 Task: Add Mad Hippie Vitamin A Serum to the cart.
Action: Mouse moved to (310, 136)
Screenshot: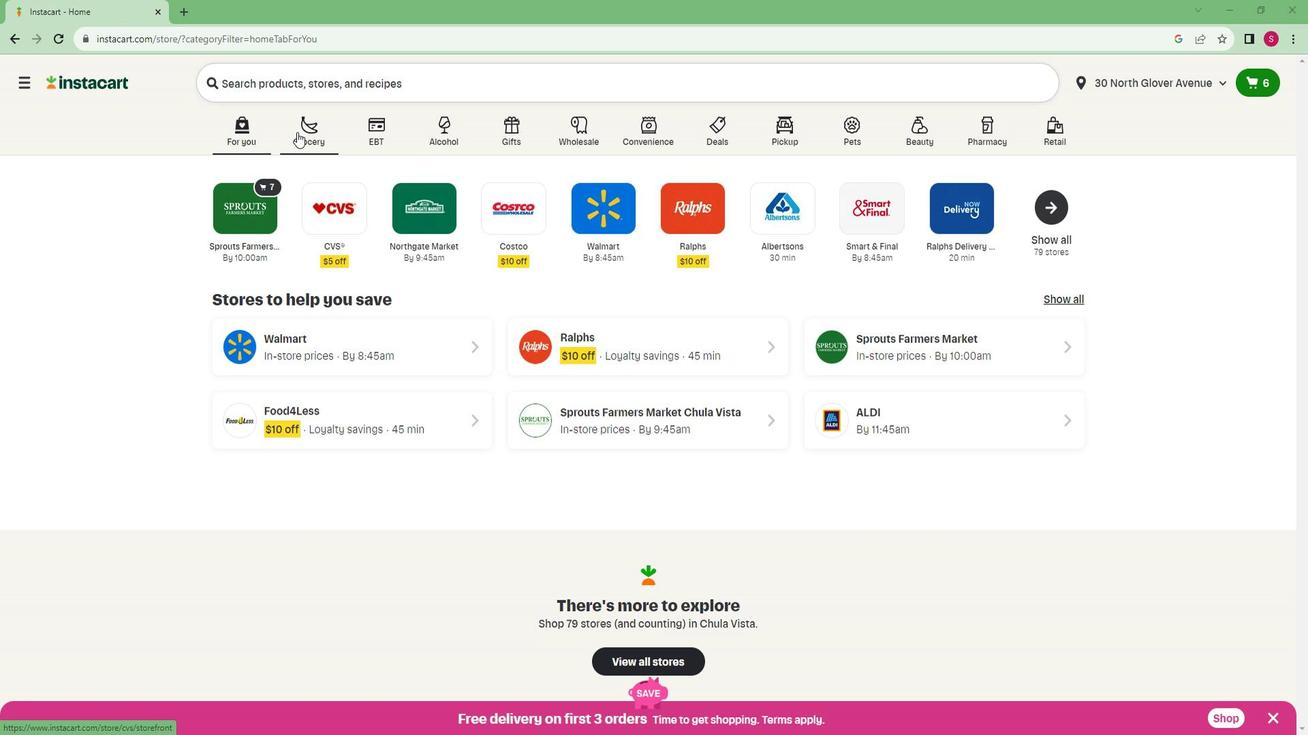 
Action: Mouse pressed left at (310, 136)
Screenshot: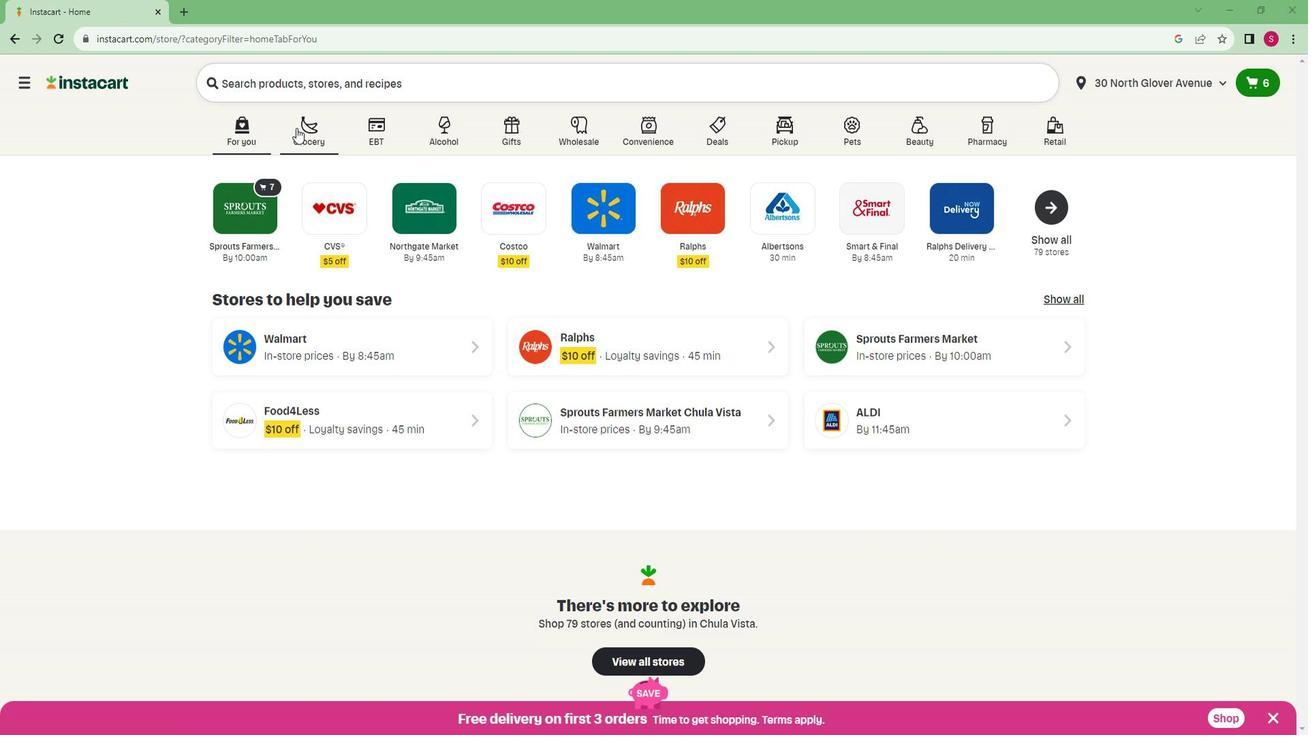 
Action: Mouse moved to (297, 391)
Screenshot: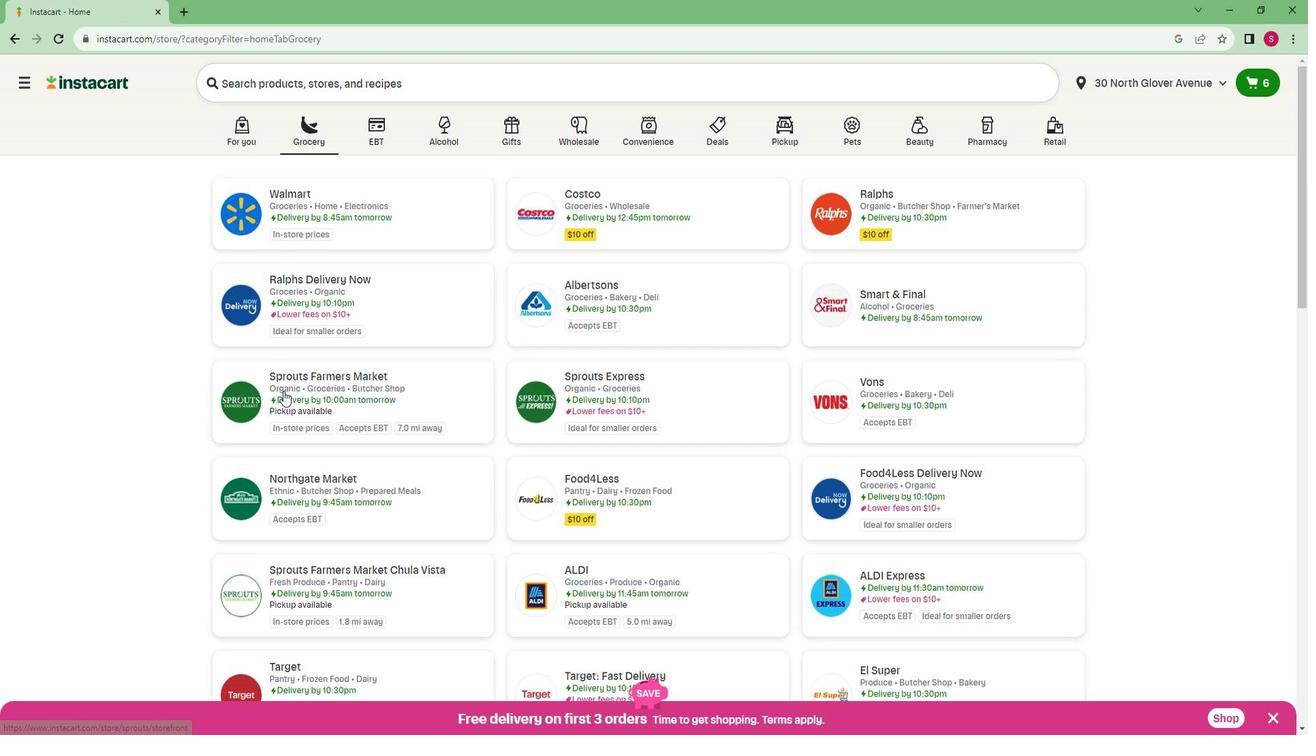 
Action: Mouse pressed left at (297, 391)
Screenshot: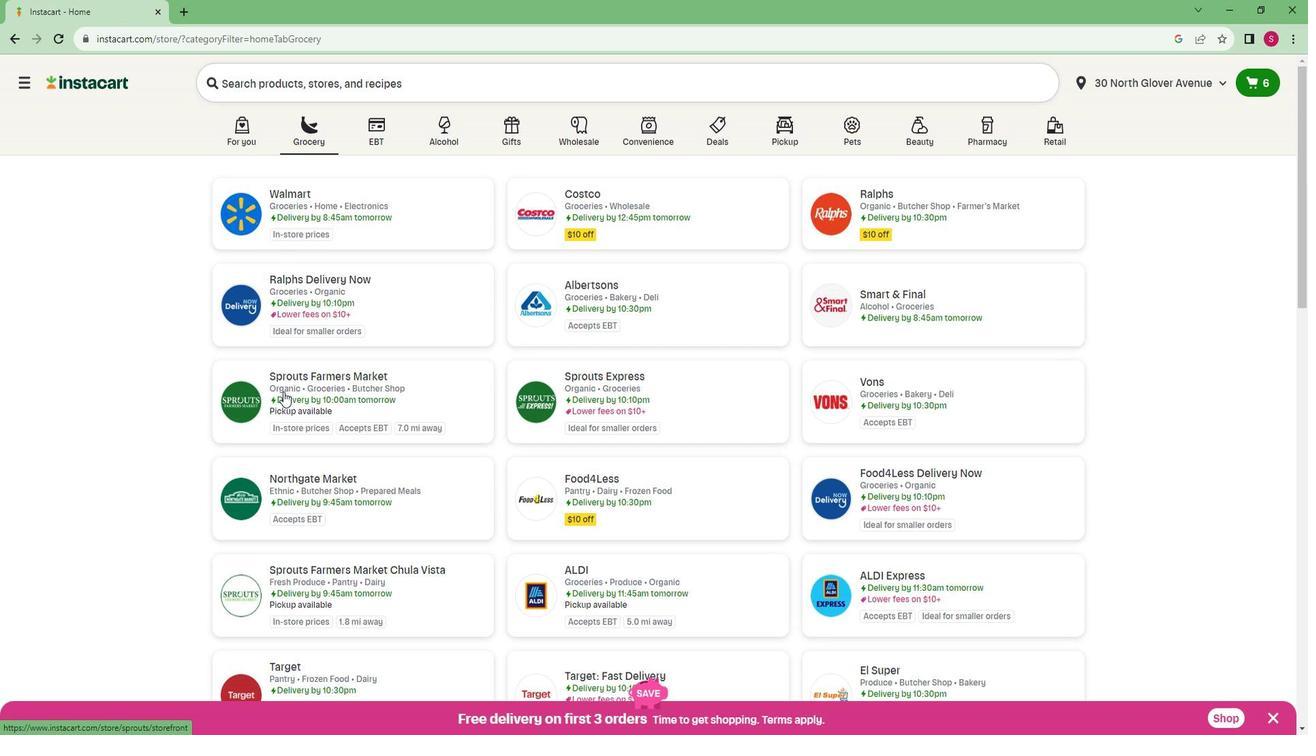 
Action: Mouse moved to (97, 536)
Screenshot: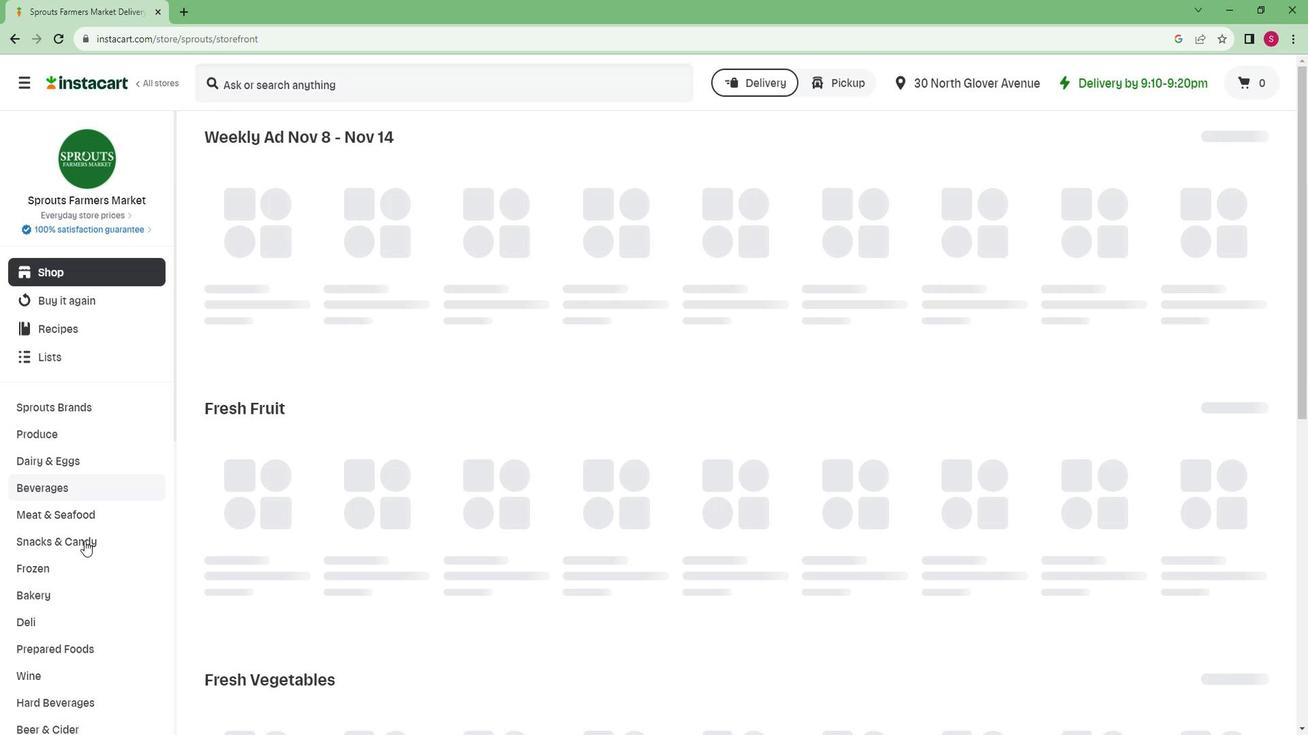 
Action: Mouse scrolled (97, 536) with delta (0, 0)
Screenshot: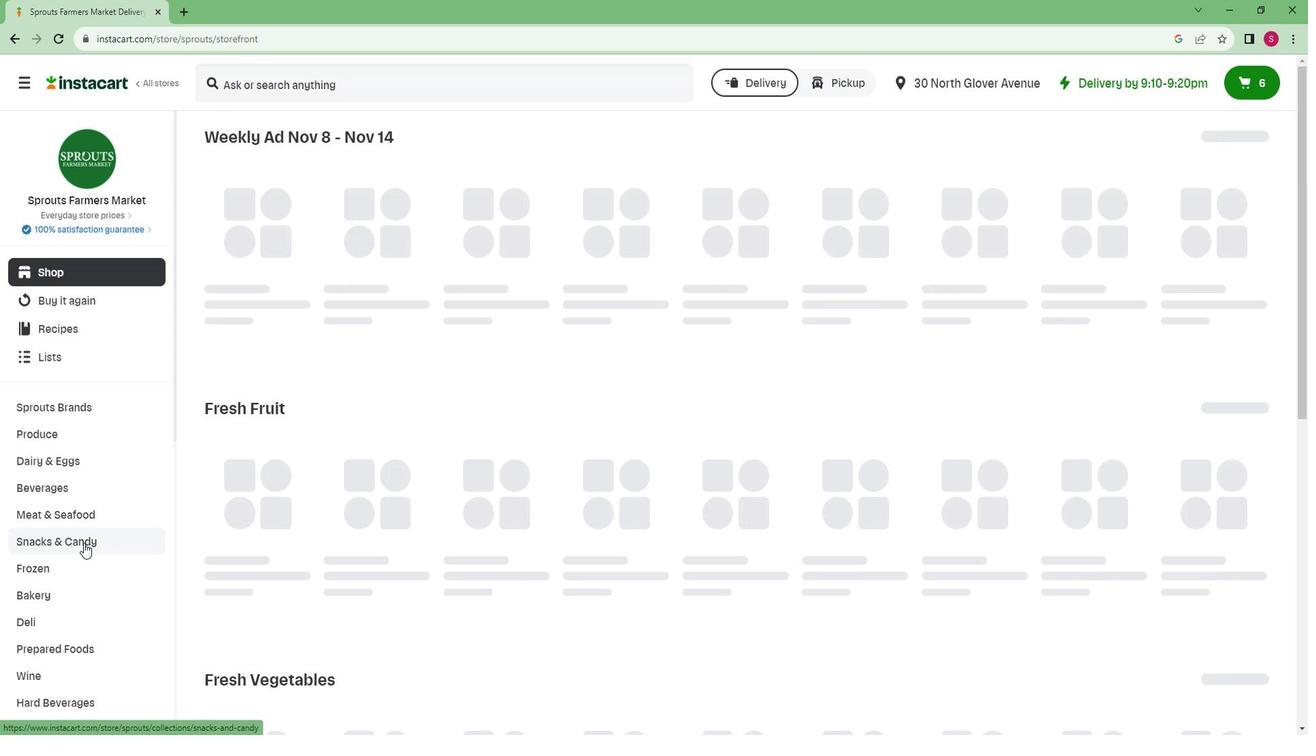 
Action: Mouse scrolled (97, 536) with delta (0, 0)
Screenshot: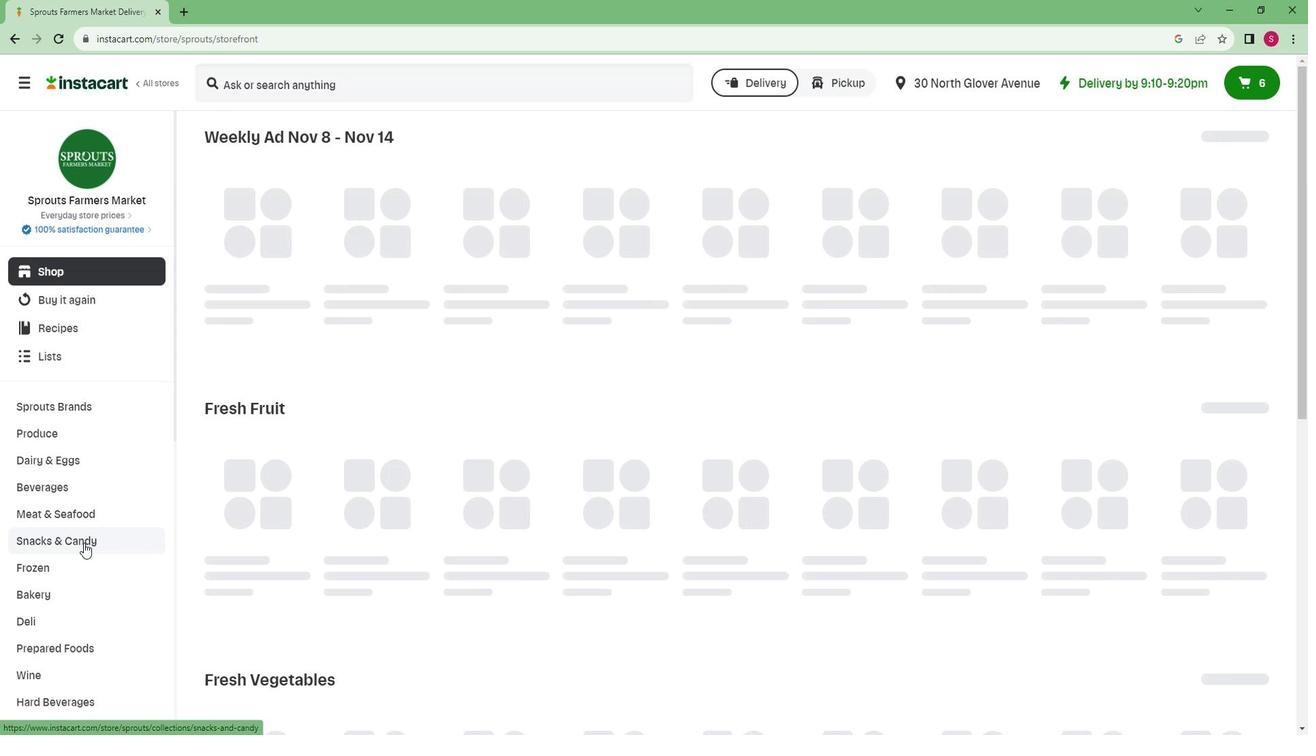 
Action: Mouse scrolled (97, 536) with delta (0, 0)
Screenshot: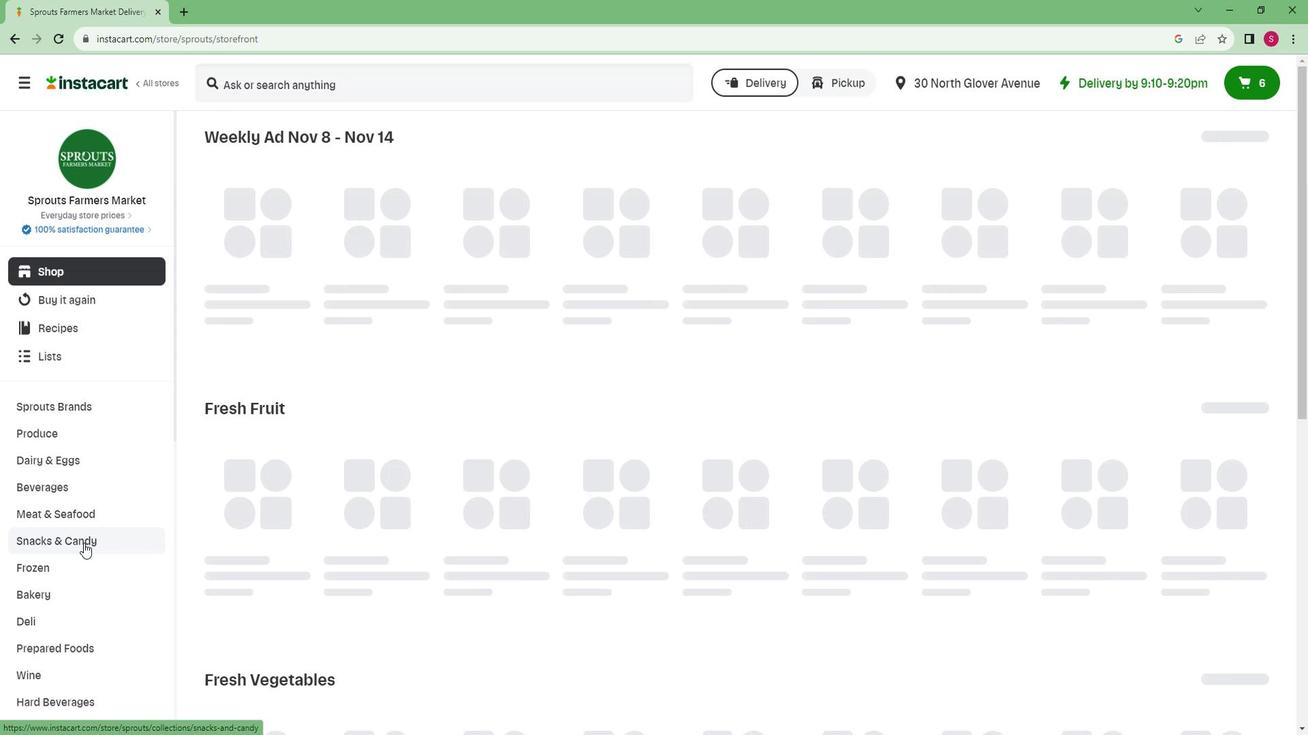 
Action: Mouse scrolled (97, 536) with delta (0, 0)
Screenshot: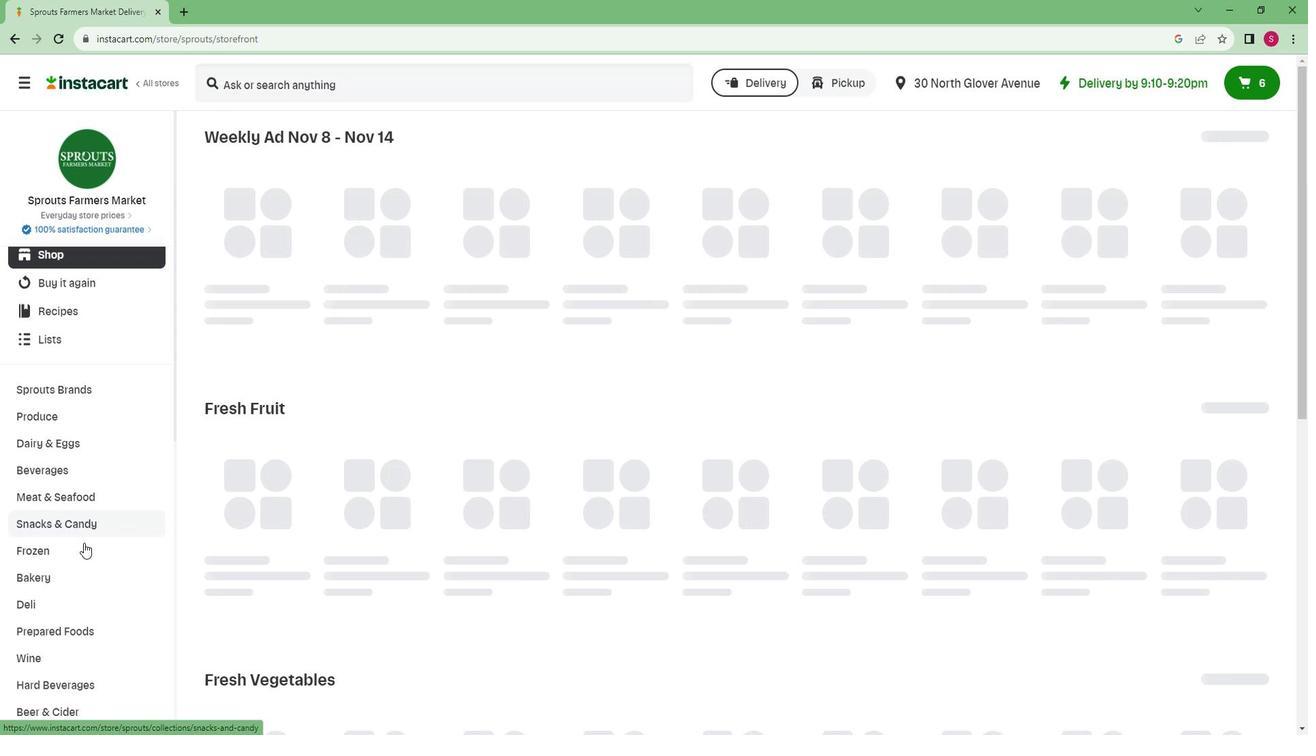 
Action: Mouse scrolled (97, 536) with delta (0, 0)
Screenshot: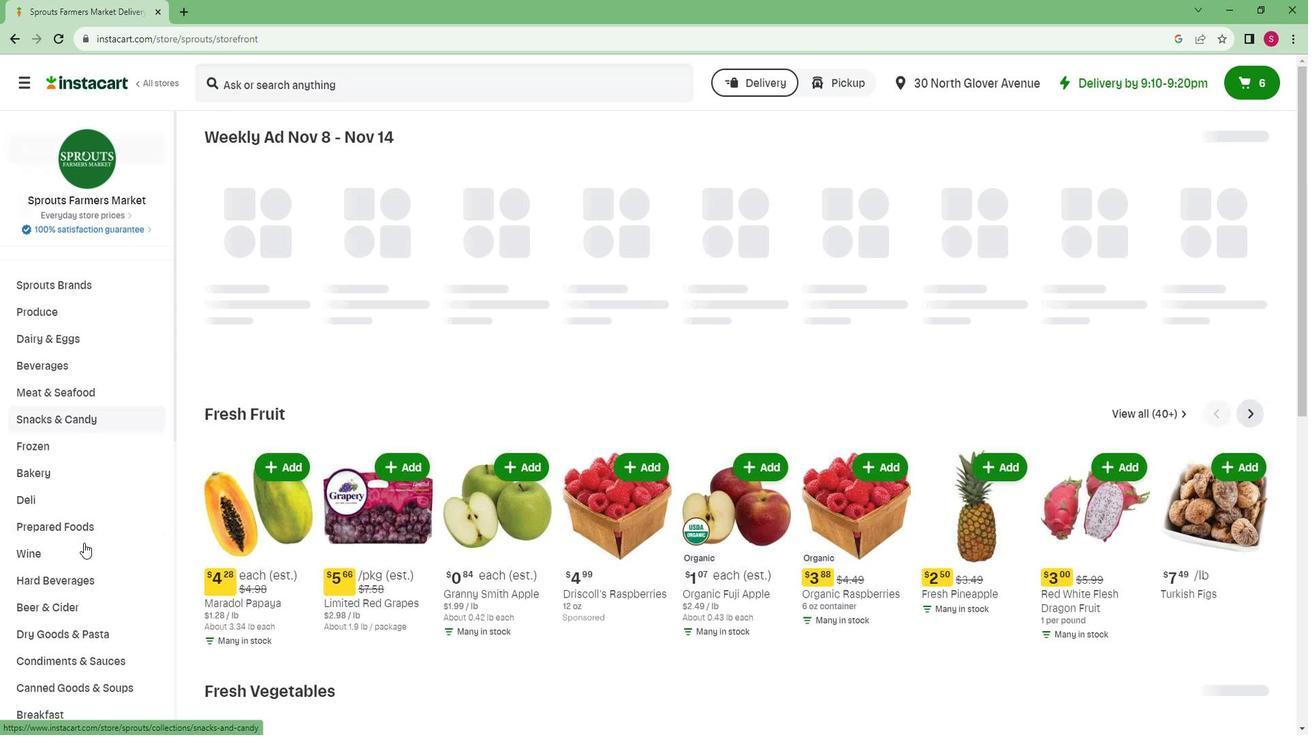
Action: Mouse moved to (80, 603)
Screenshot: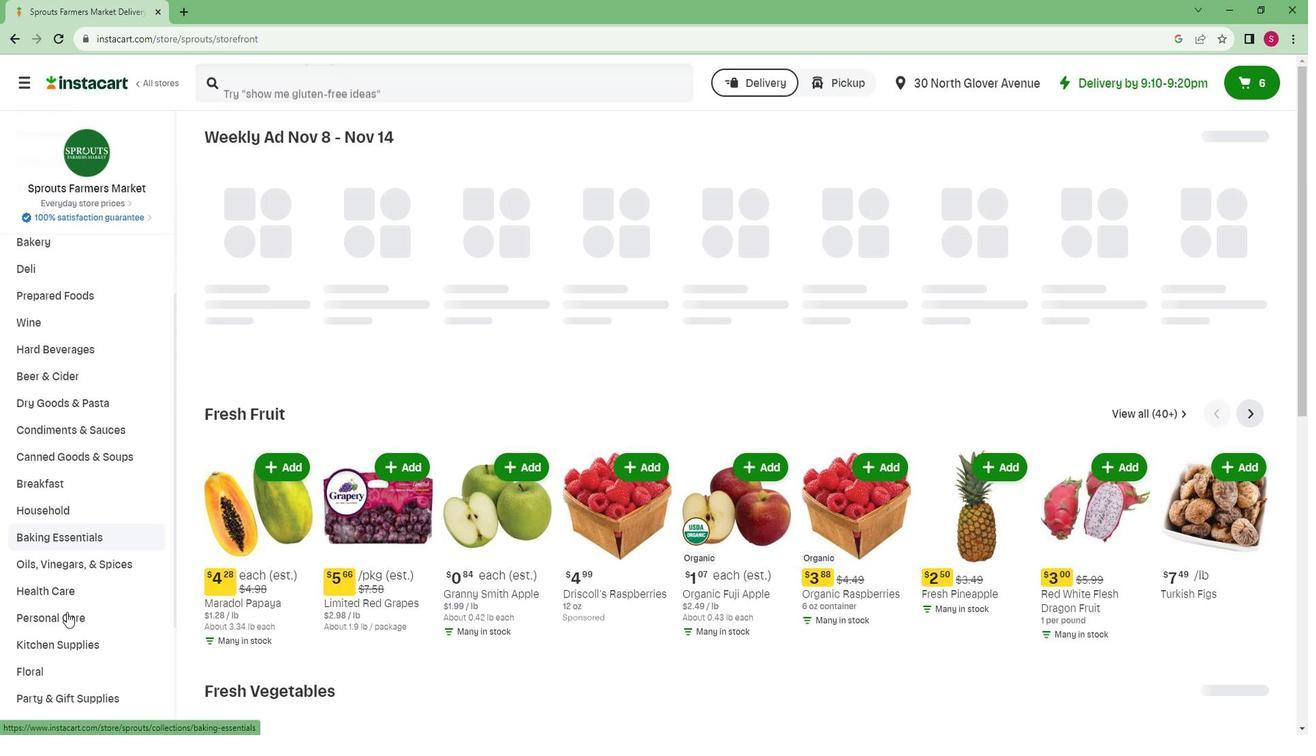 
Action: Mouse scrolled (80, 603) with delta (0, 0)
Screenshot: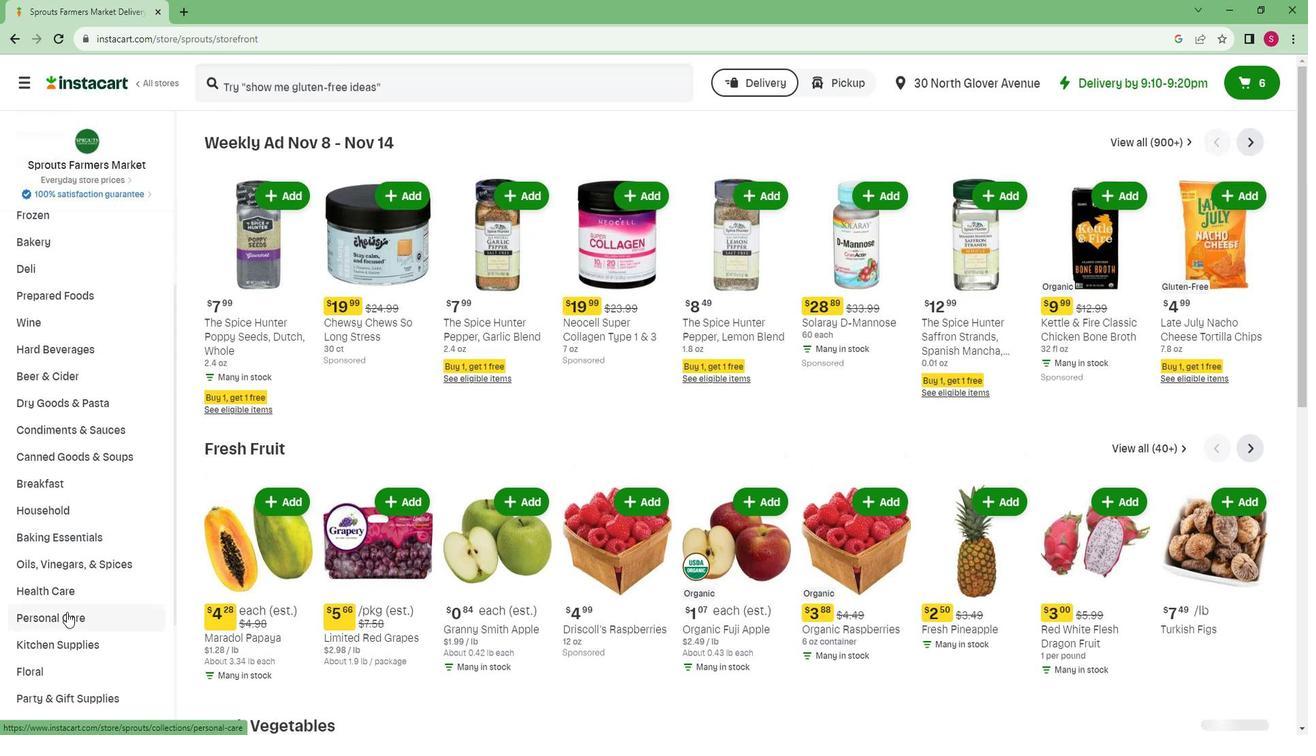 
Action: Mouse scrolled (80, 603) with delta (0, 0)
Screenshot: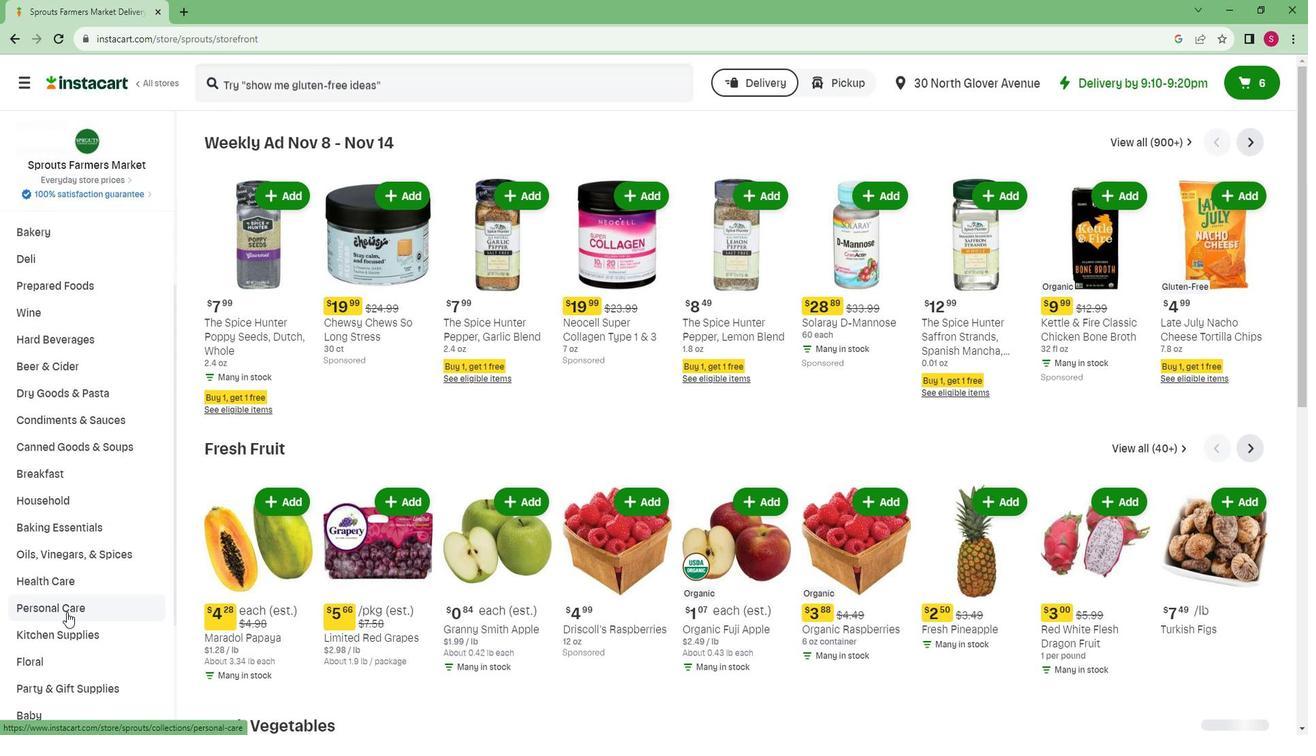 
Action: Mouse moved to (77, 618)
Screenshot: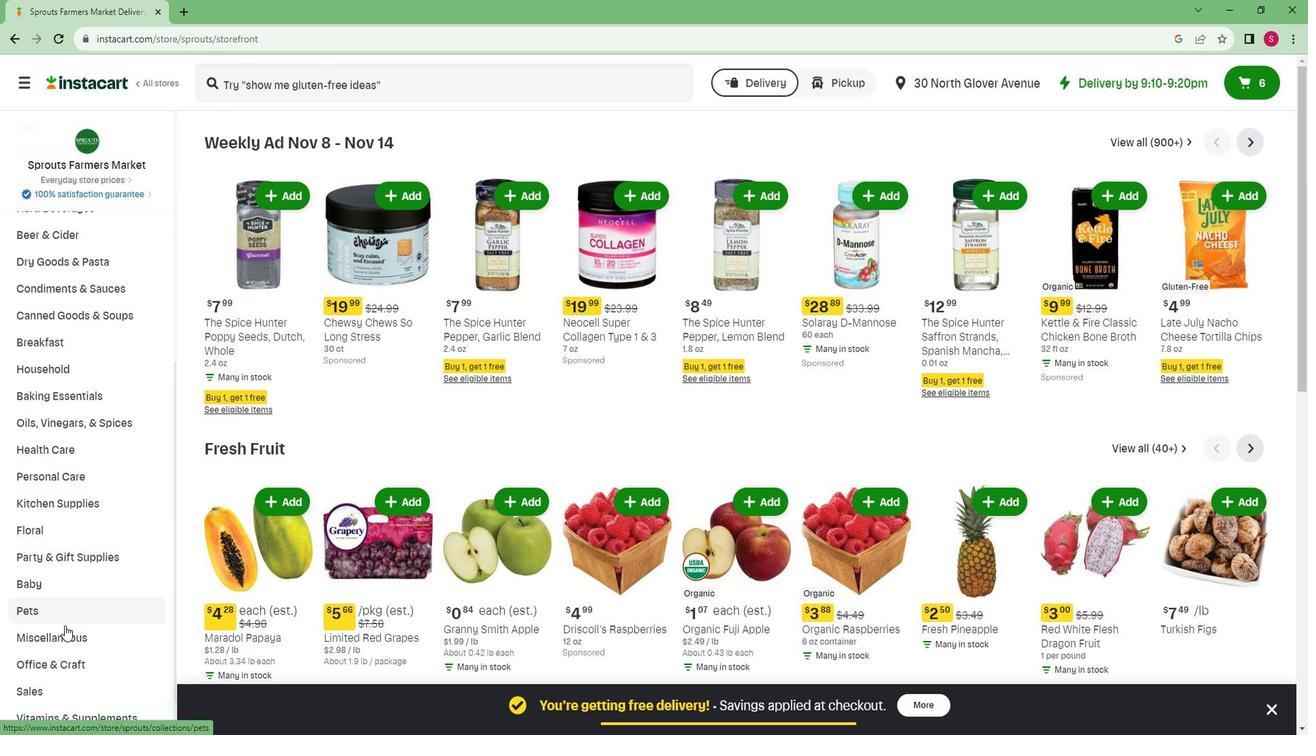 
Action: Mouse scrolled (77, 617) with delta (0, 0)
Screenshot: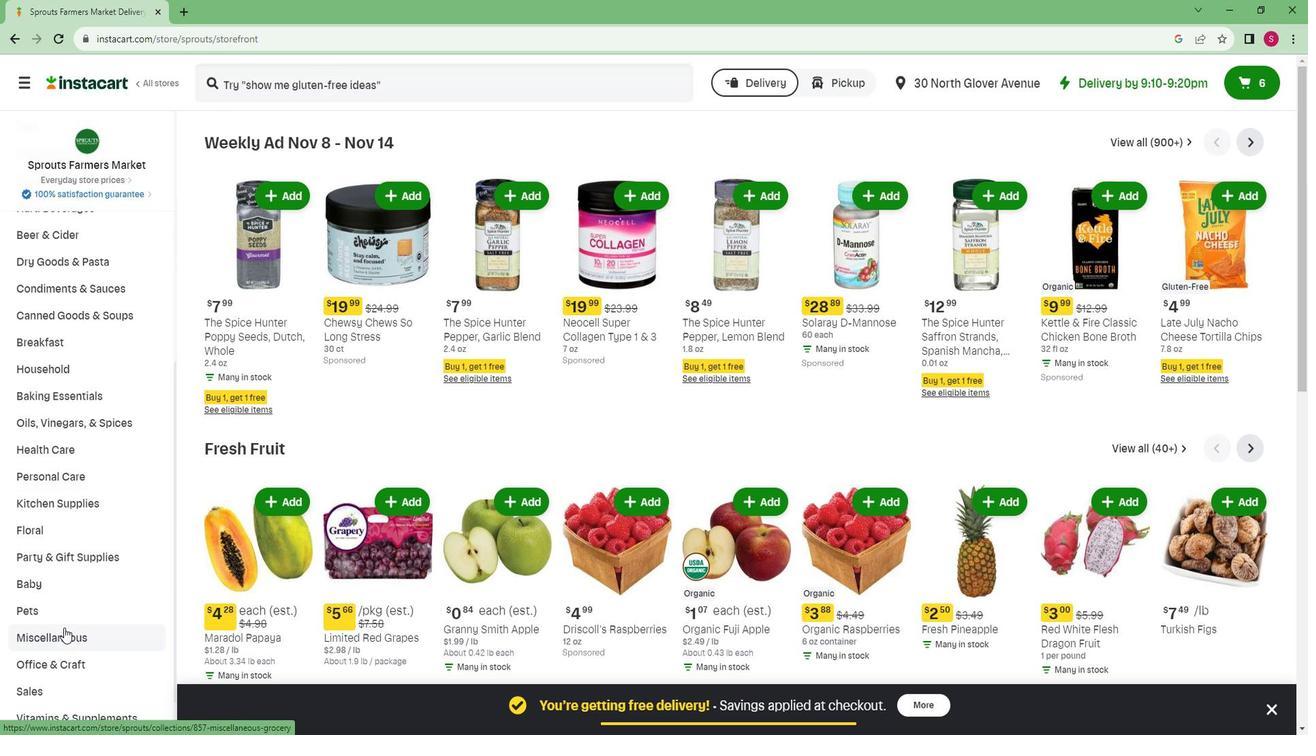 
Action: Mouse scrolled (77, 617) with delta (0, 0)
Screenshot: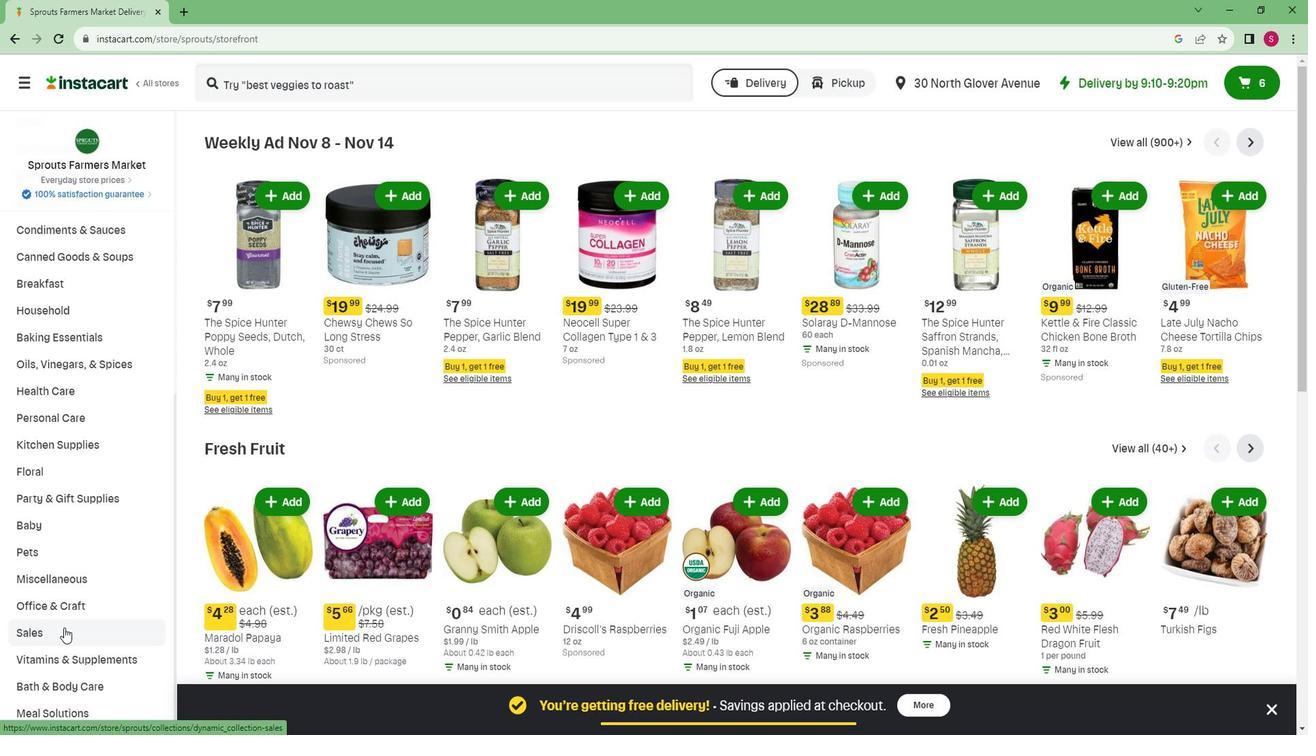 
Action: Mouse moved to (55, 671)
Screenshot: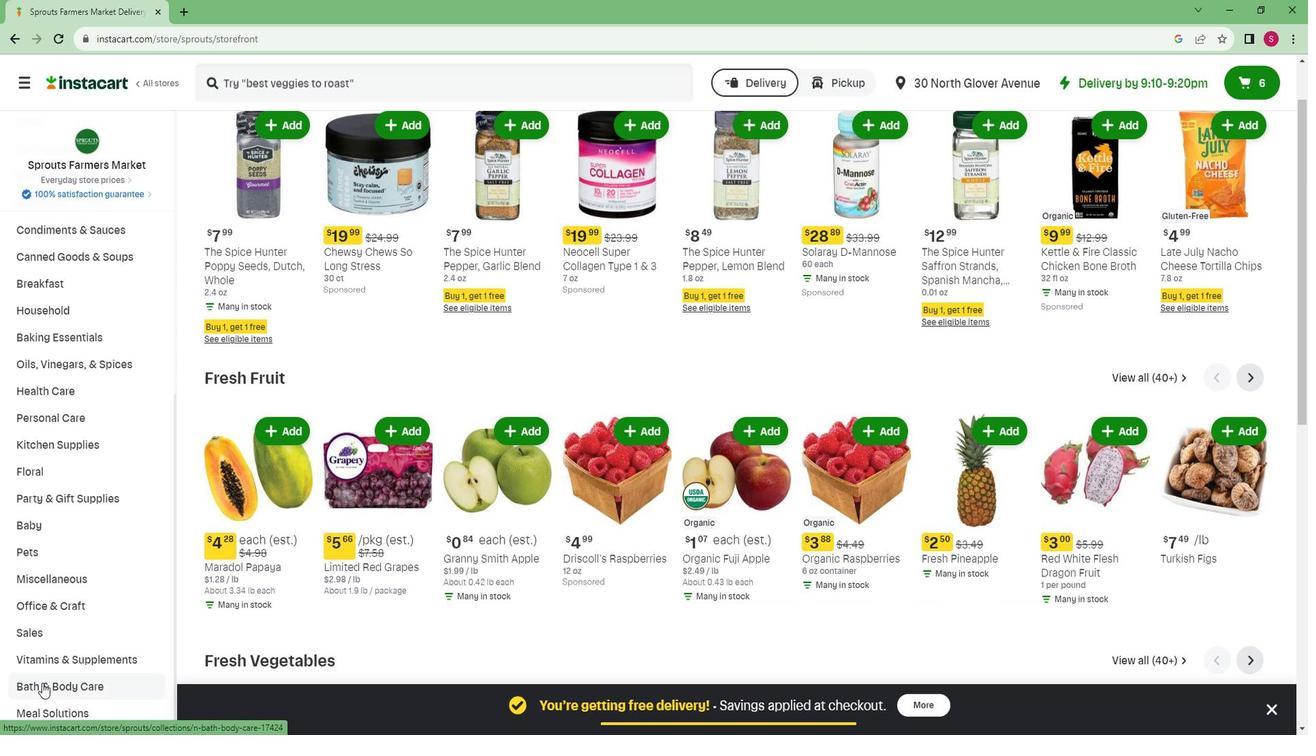
Action: Mouse pressed left at (55, 671)
Screenshot: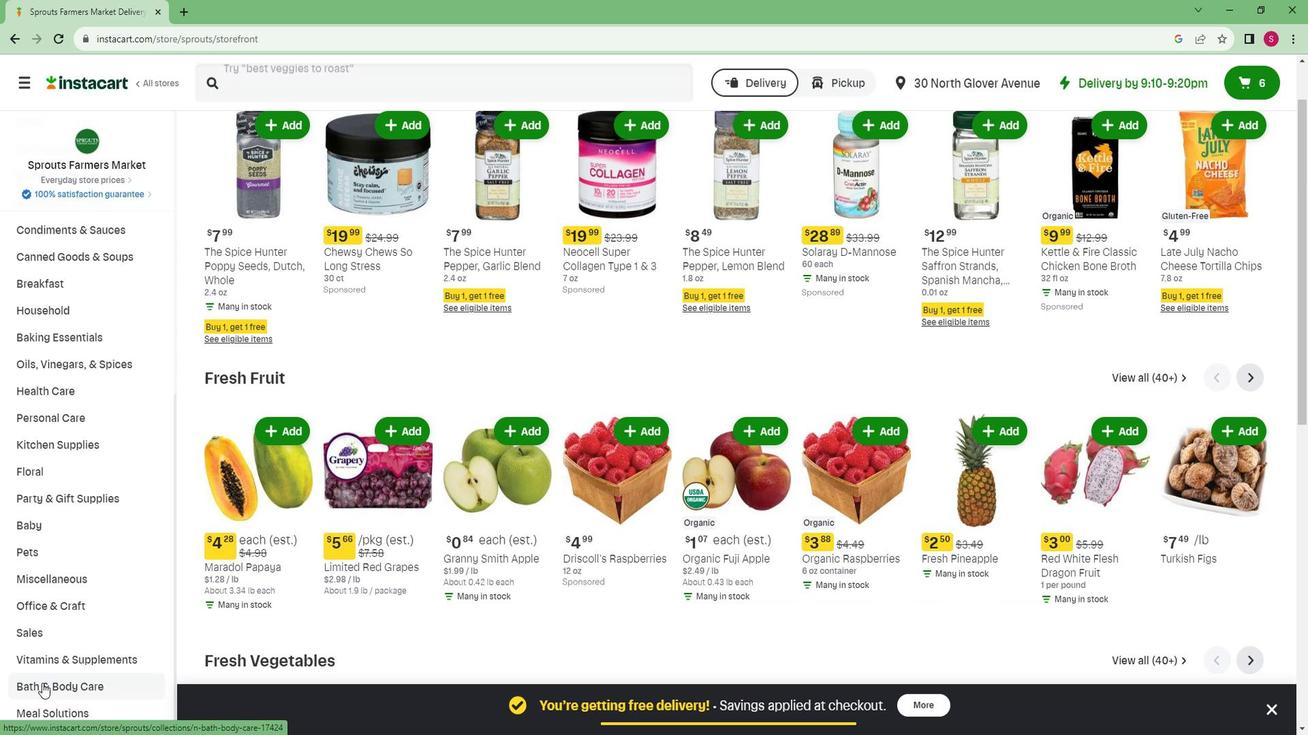 
Action: Mouse moved to (799, 178)
Screenshot: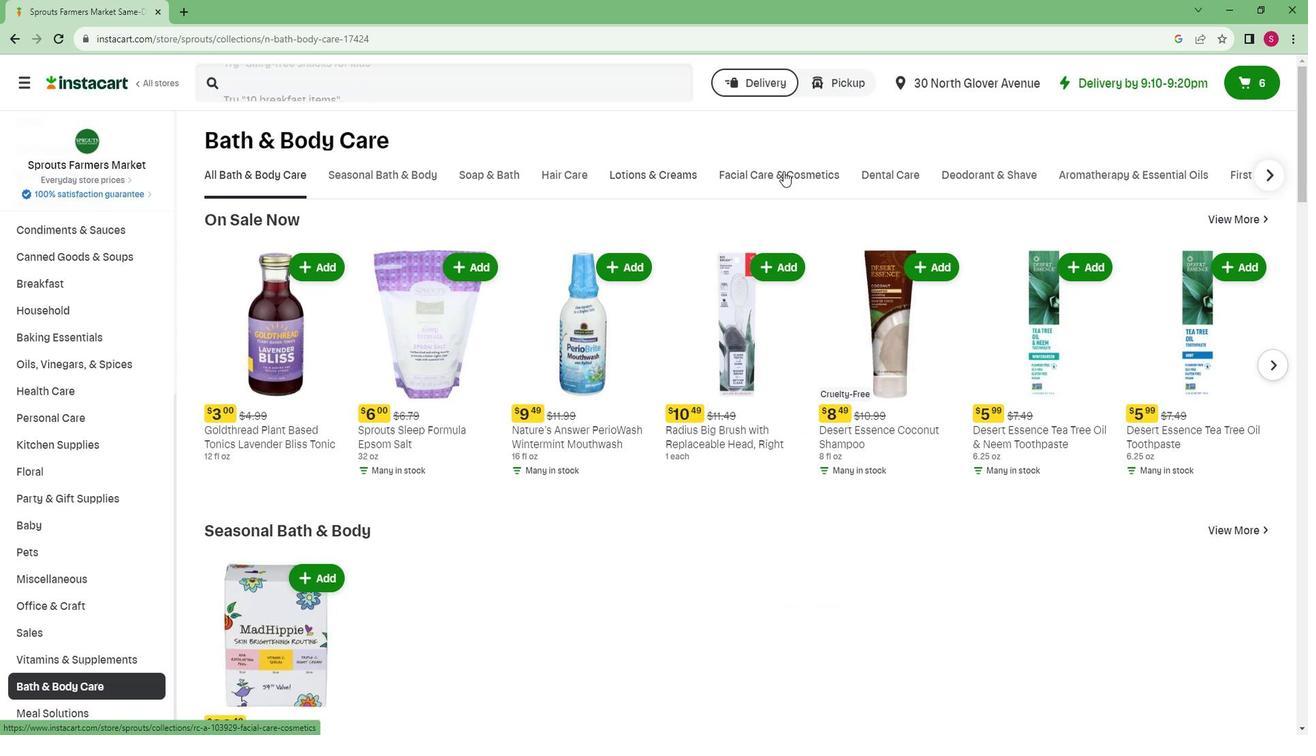 
Action: Mouse pressed left at (799, 178)
Screenshot: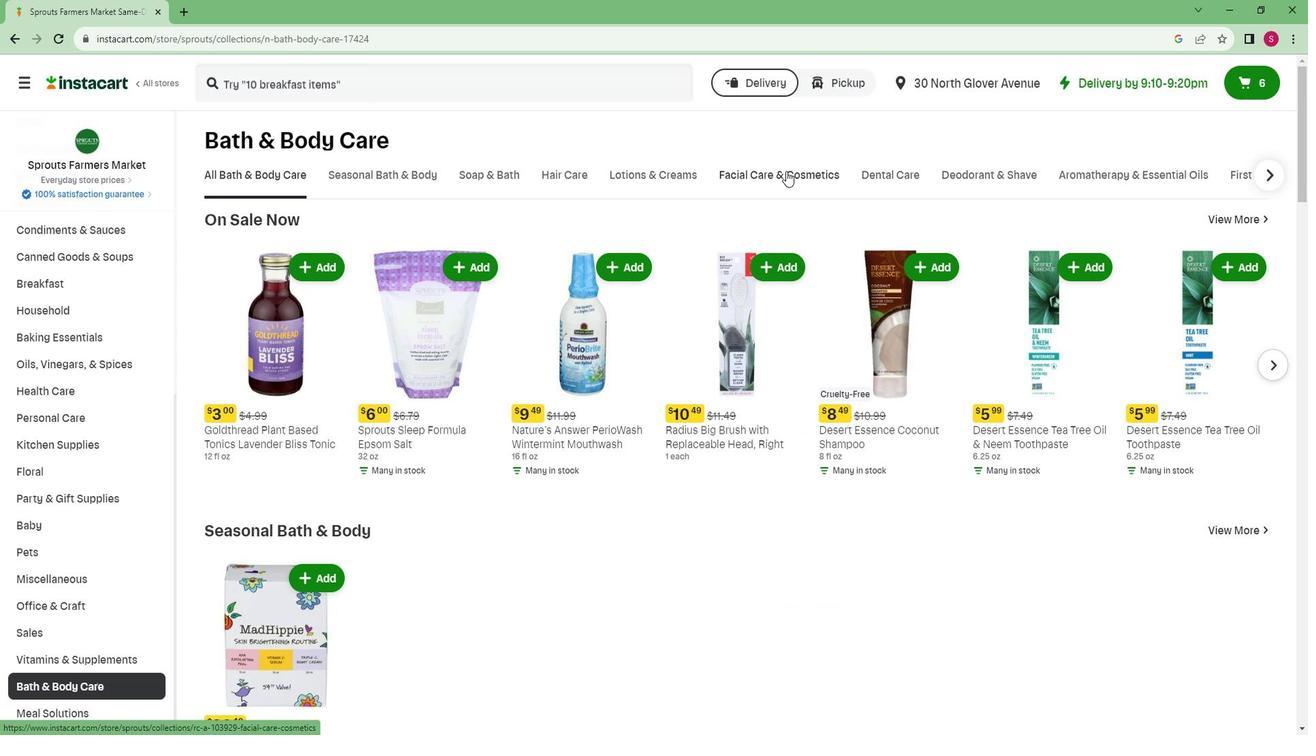 
Action: Mouse moved to (365, 96)
Screenshot: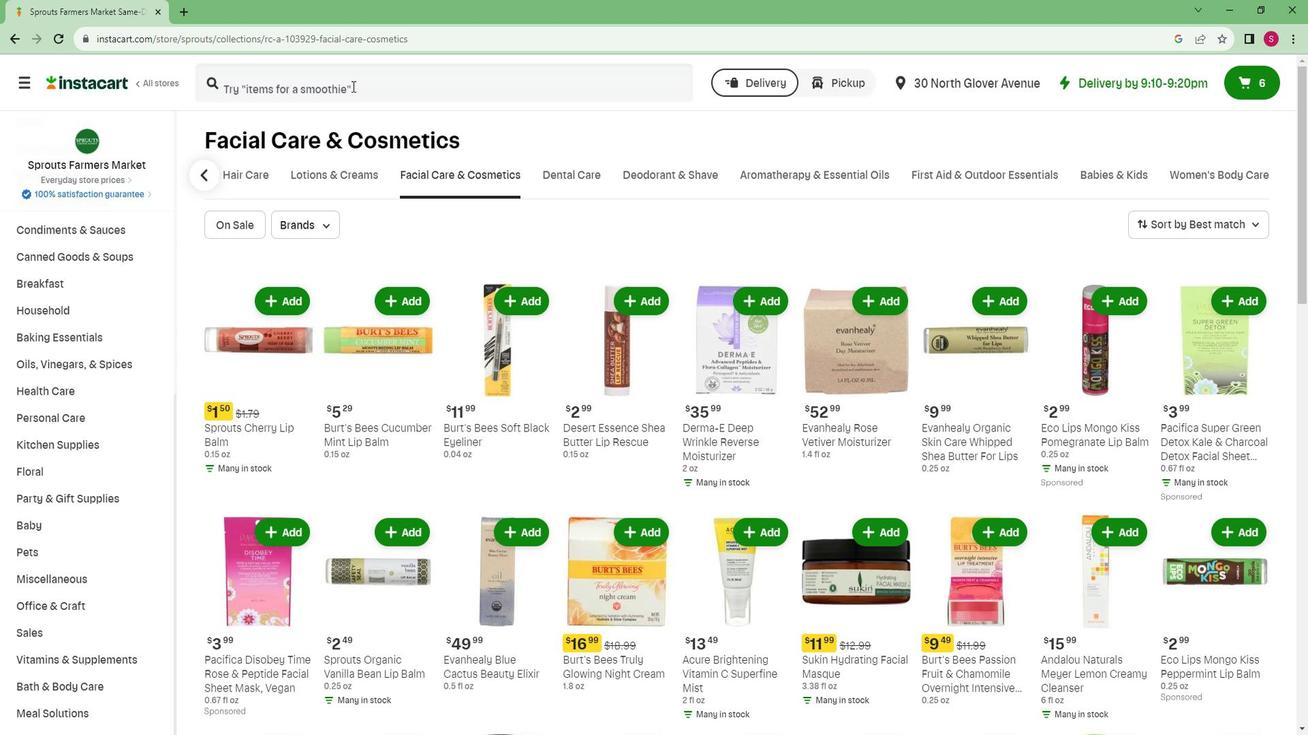 
Action: Mouse pressed left at (365, 96)
Screenshot: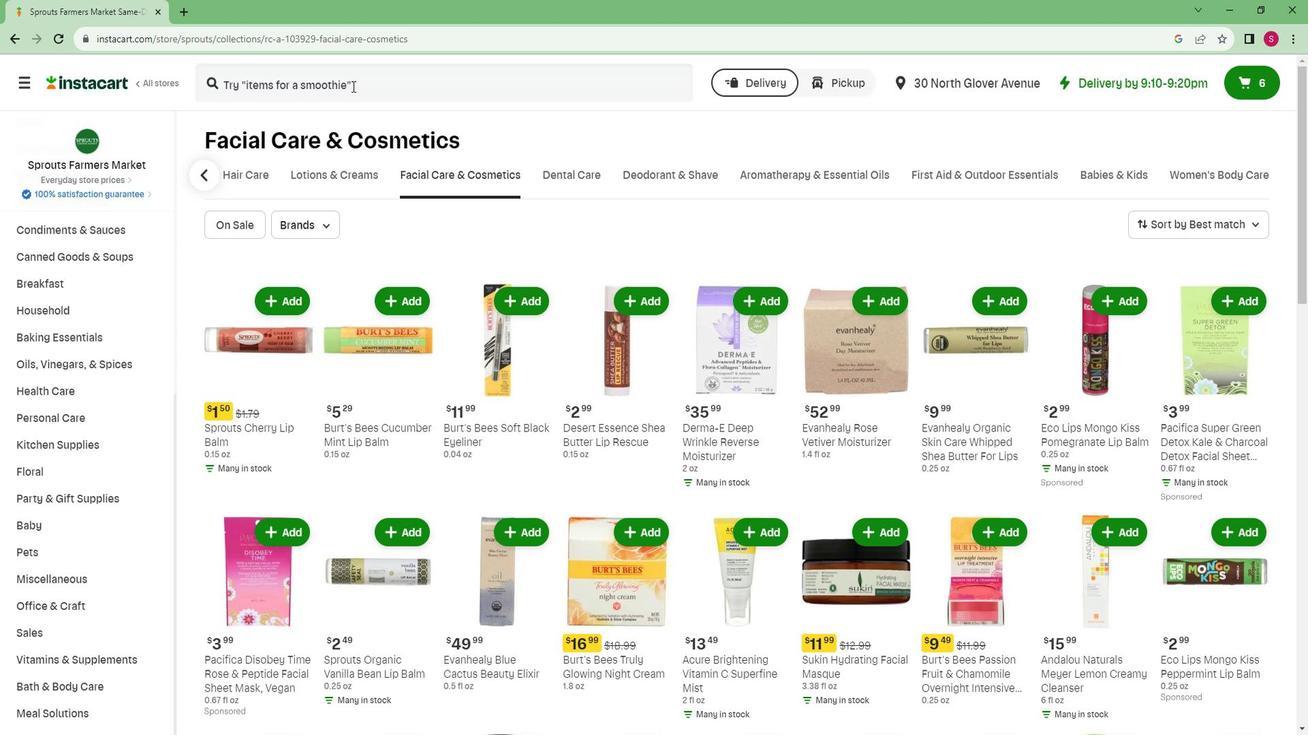 
Action: Key pressed <Key.caps_lock>M<Key.caps_lock>ad<Key.space><Key.caps_lock>H<Key.caps_lock>ippie<Key.space><Key.caps_lock>V<Key.caps_lock>itamin<Key.space><Key.caps_lock>A<Key.space><Key.caps_lock><Key.caps_lock>S<Key.caps_lock>erum<Key.enter>
Screenshot: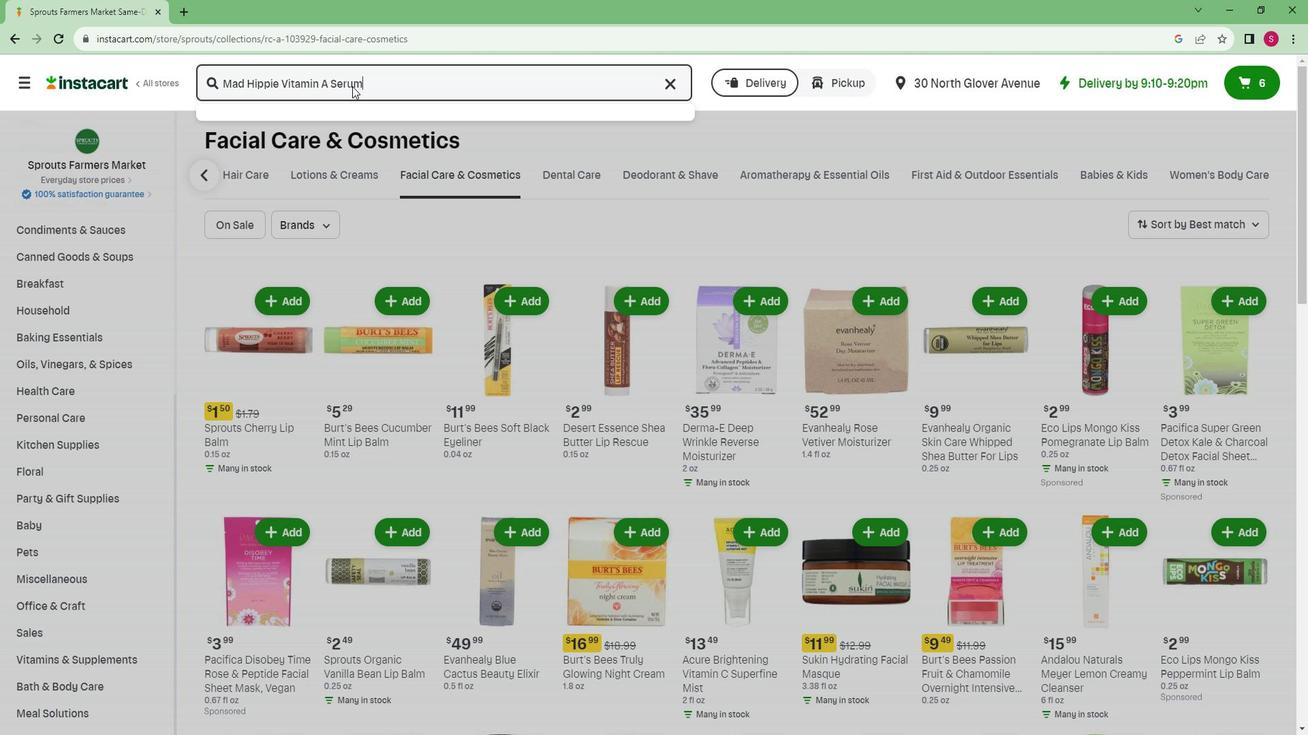 
Action: Mouse moved to (564, 230)
Screenshot: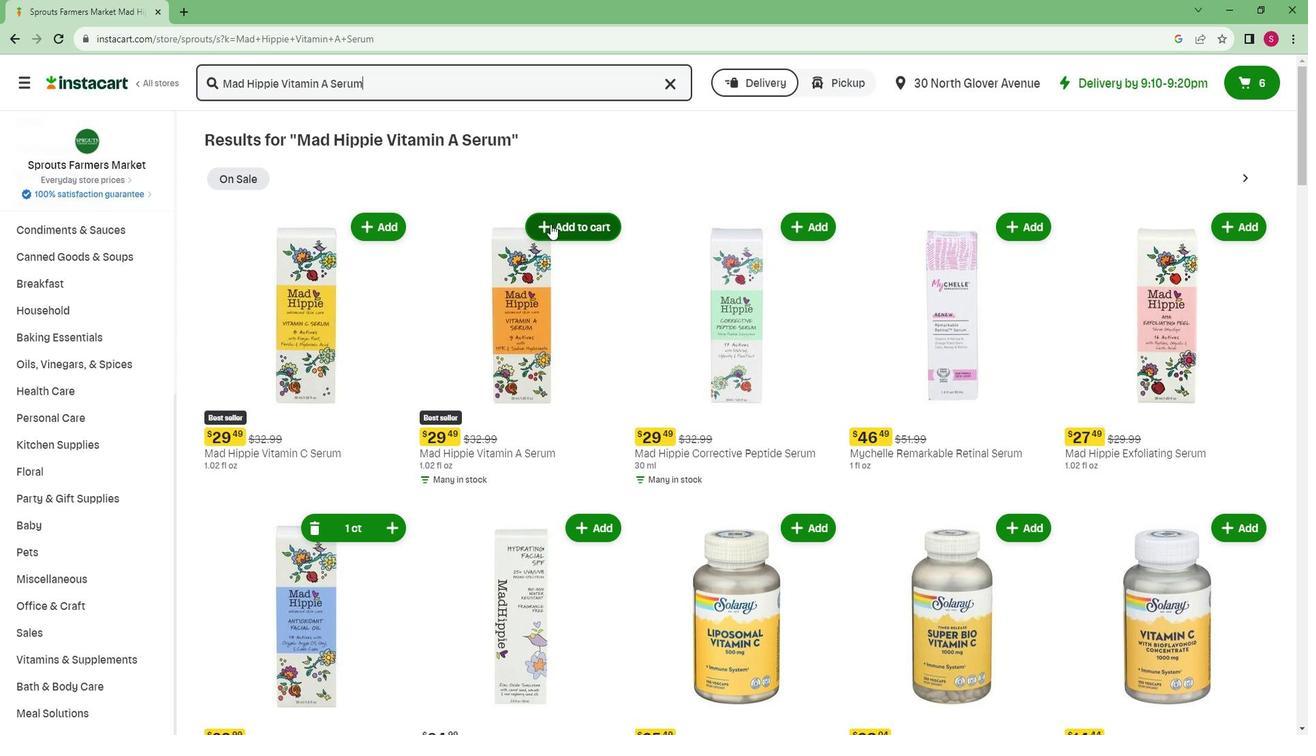 
Action: Mouse pressed left at (564, 230)
Screenshot: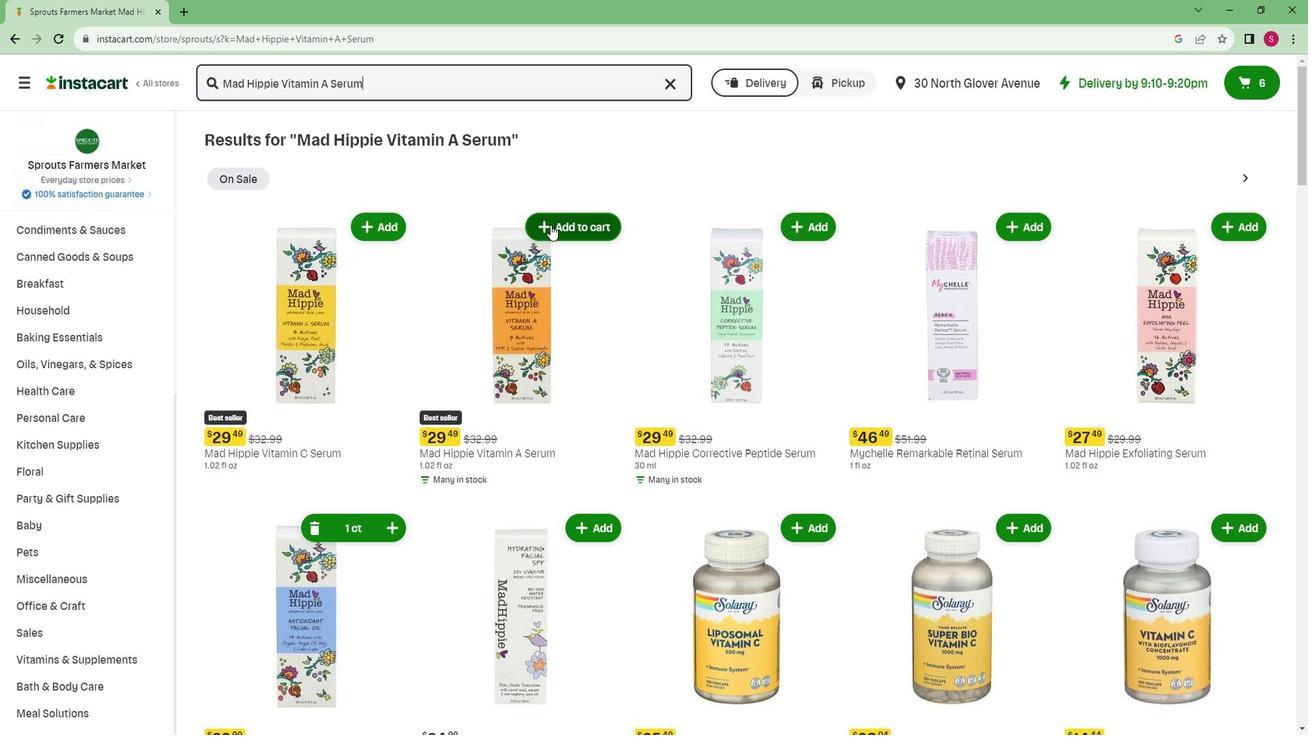
